 Task: Open the map view of saved homes.
Action: Mouse moved to (292, 270)
Screenshot: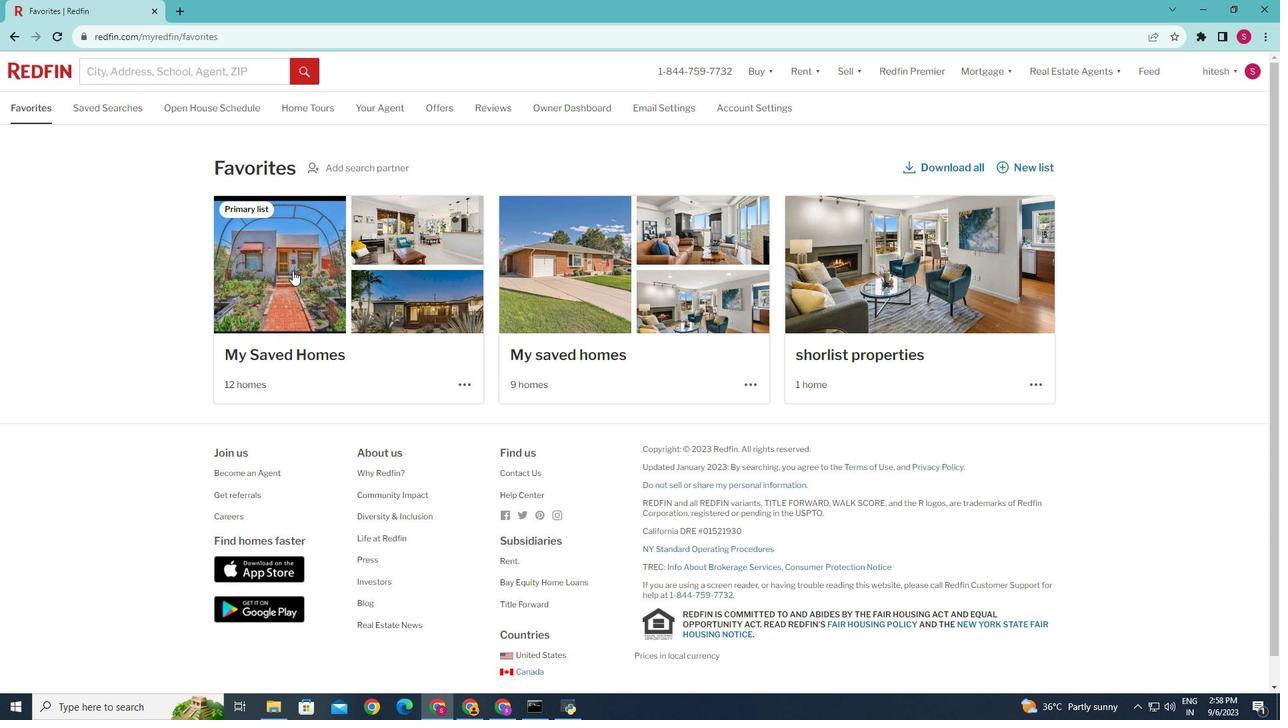 
Action: Mouse pressed left at (292, 270)
Screenshot: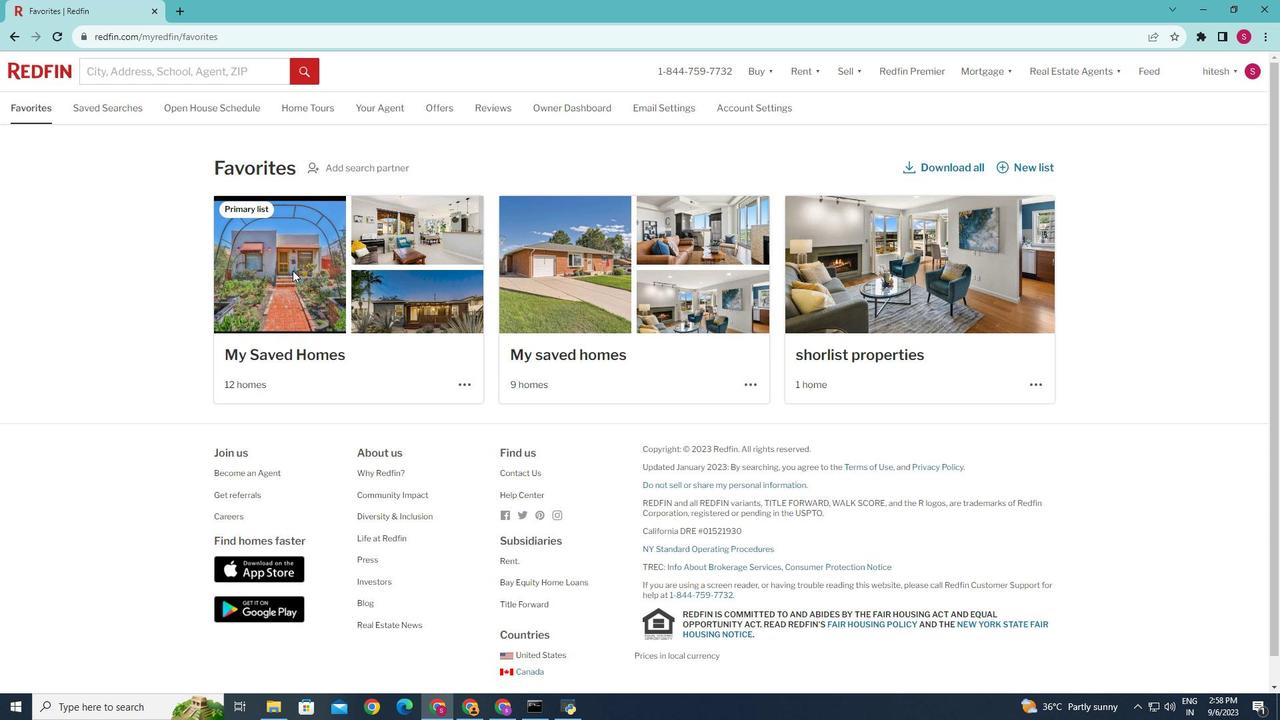 
Action: Mouse moved to (1008, 250)
Screenshot: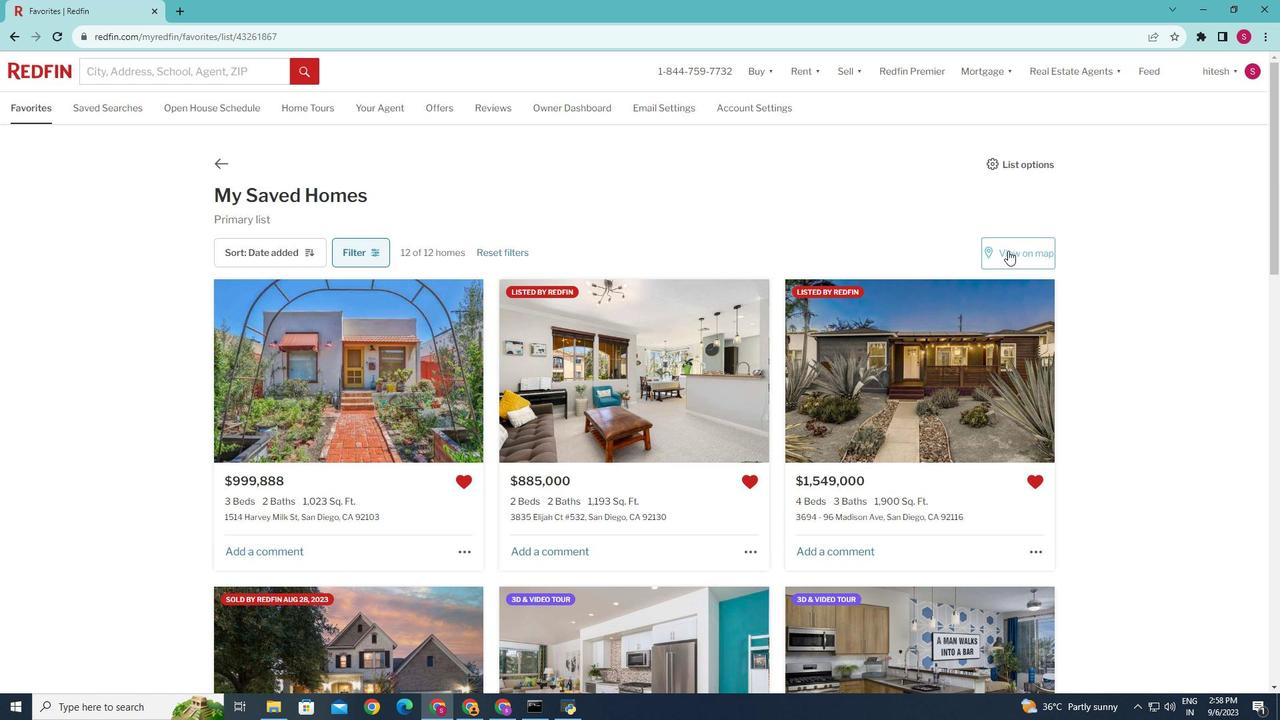 
Action: Mouse pressed left at (1008, 250)
Screenshot: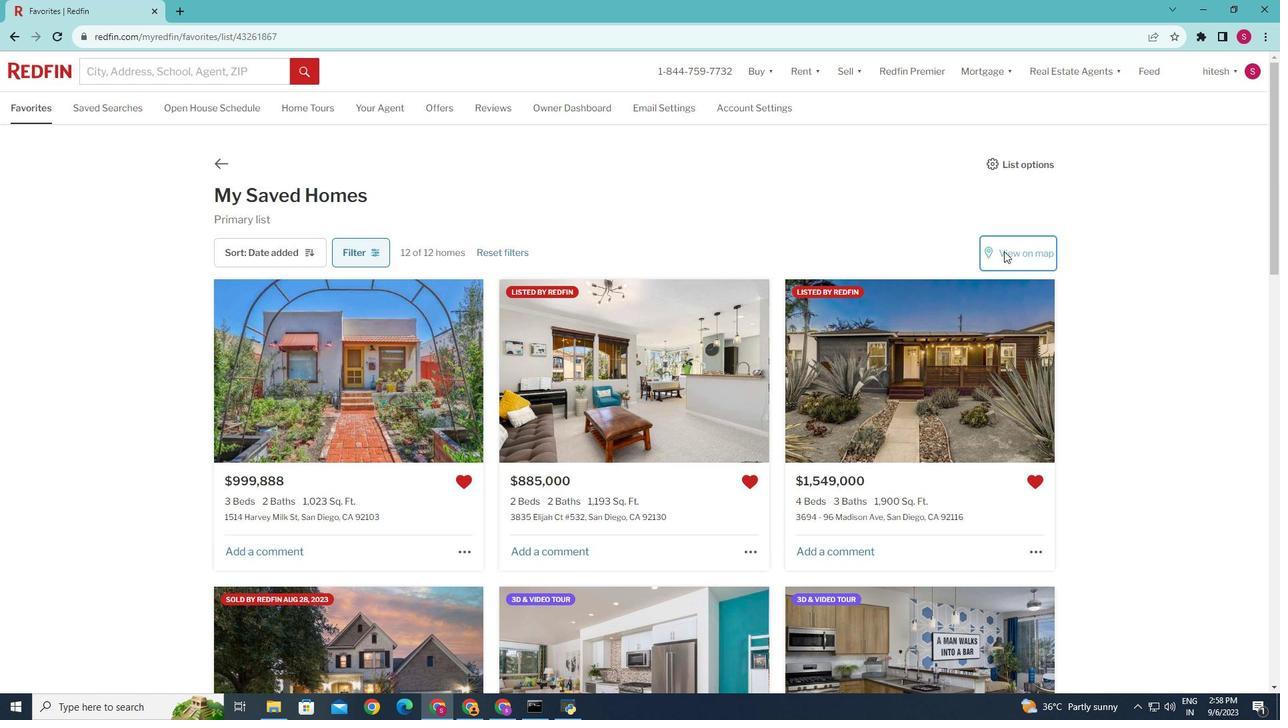 
Action: Mouse moved to (550, 446)
Screenshot: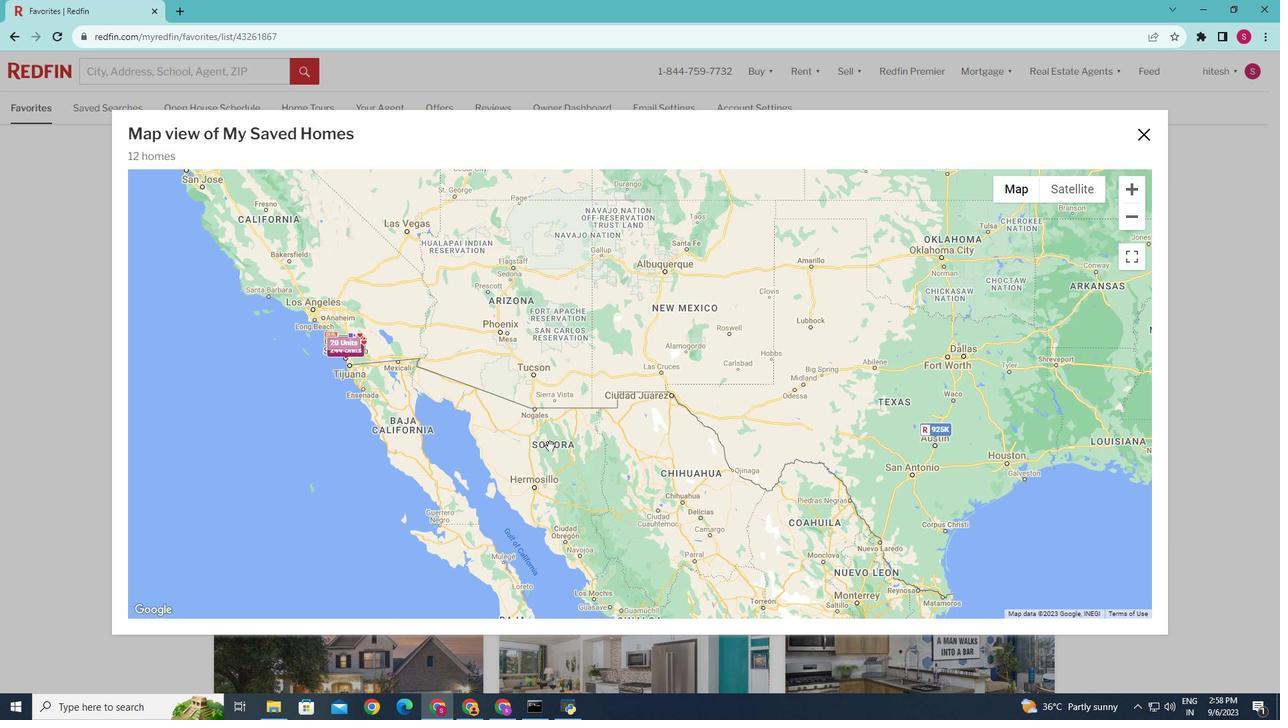 
Action: Mouse scrolled (550, 445) with delta (0, 0)
Screenshot: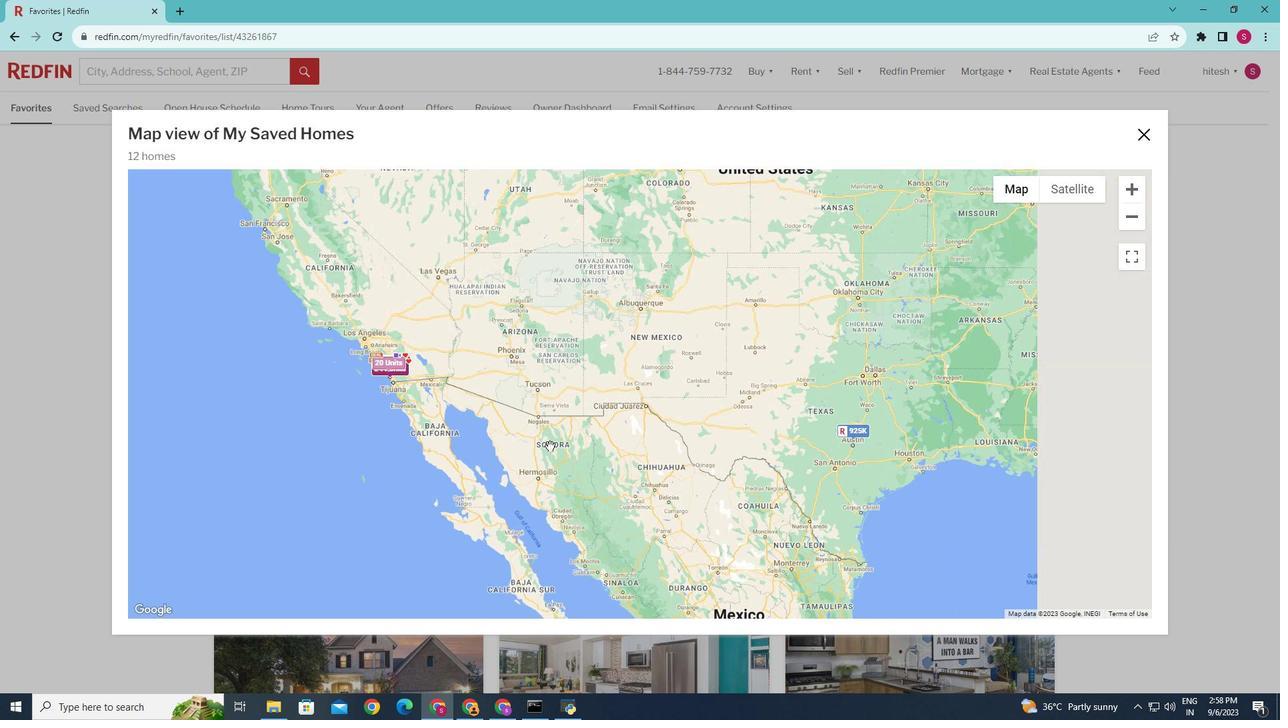 
Action: Mouse scrolled (550, 445) with delta (0, 0)
Screenshot: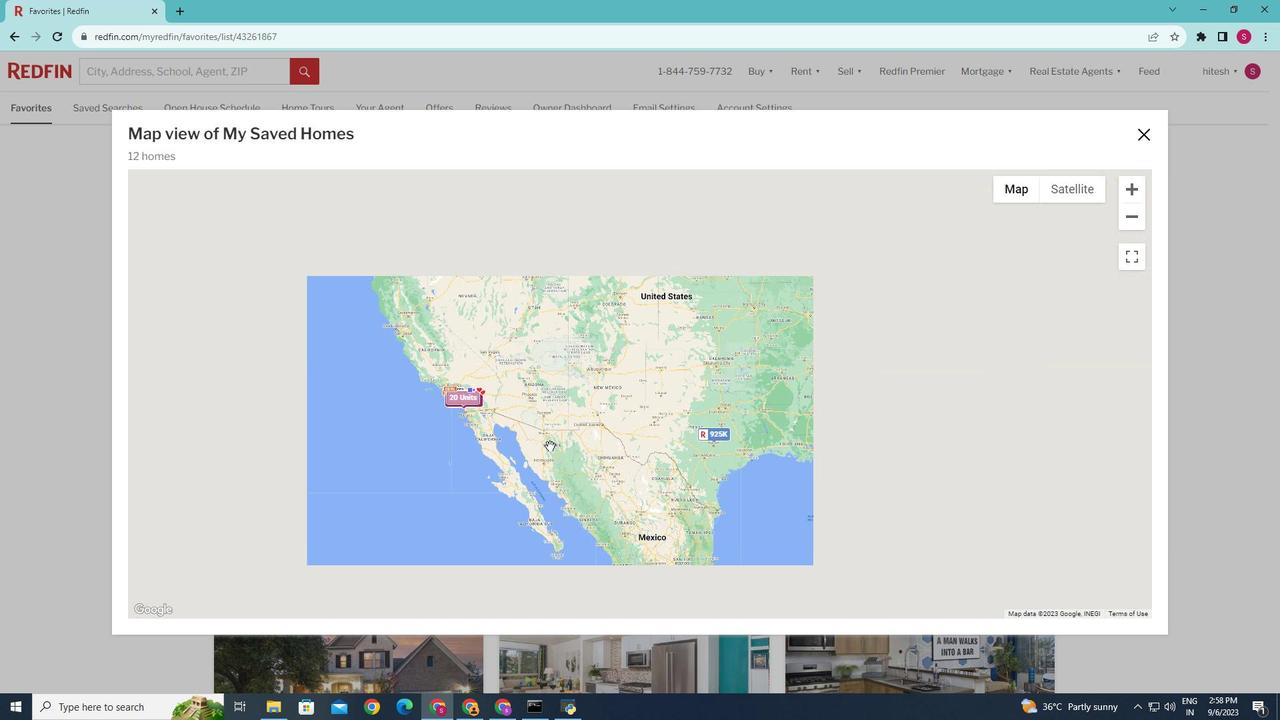
Action: Mouse scrolled (550, 446) with delta (0, 0)
Screenshot: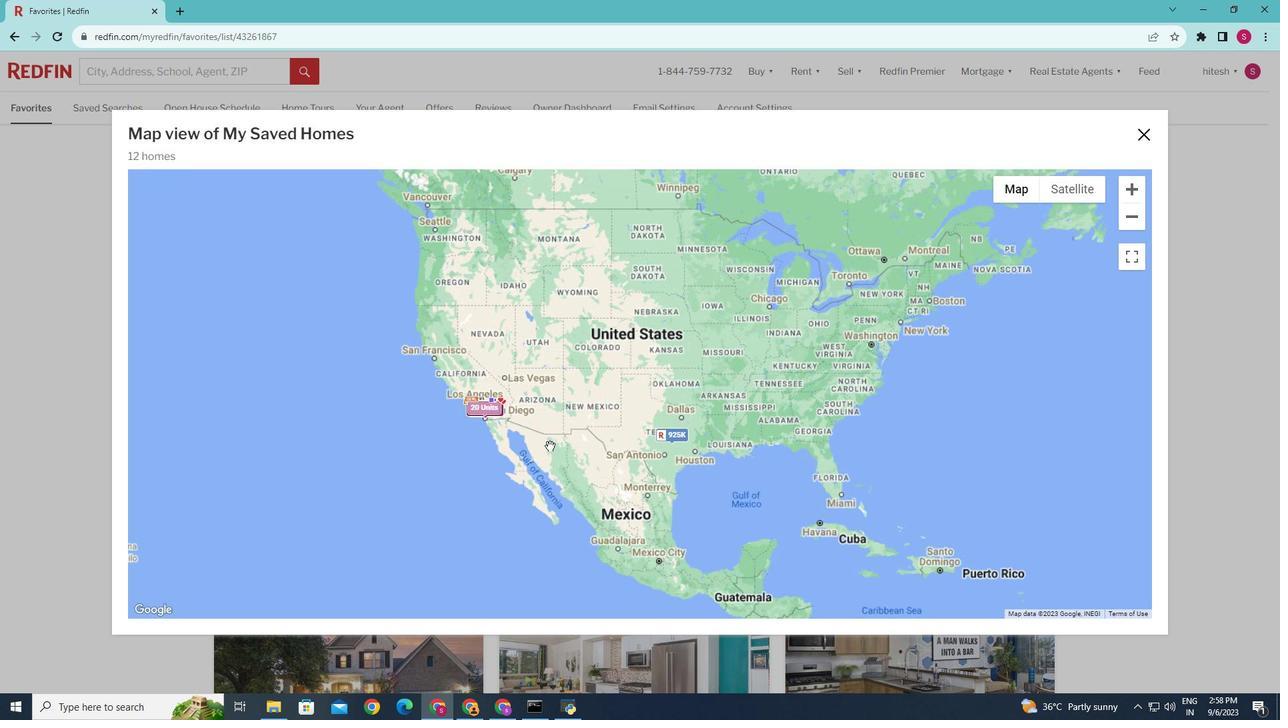 
